 Task: Write the Phone "+14845211120" Under New Vendor in New Bill.
Action: Mouse moved to (118, 15)
Screenshot: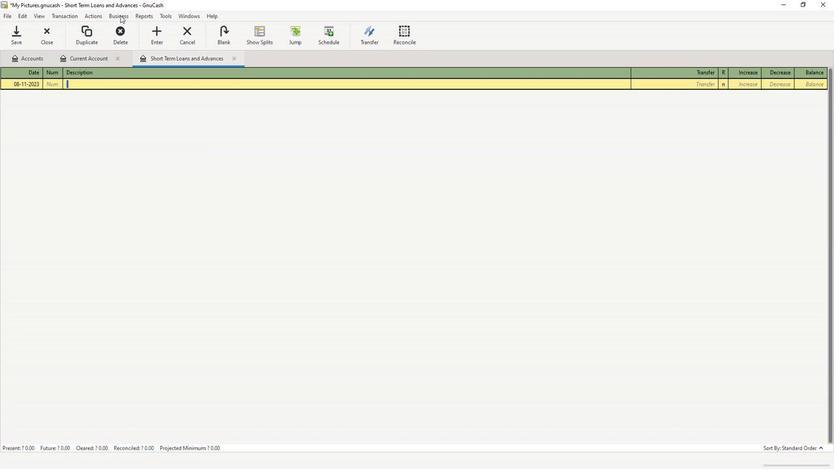 
Action: Mouse pressed left at (118, 15)
Screenshot: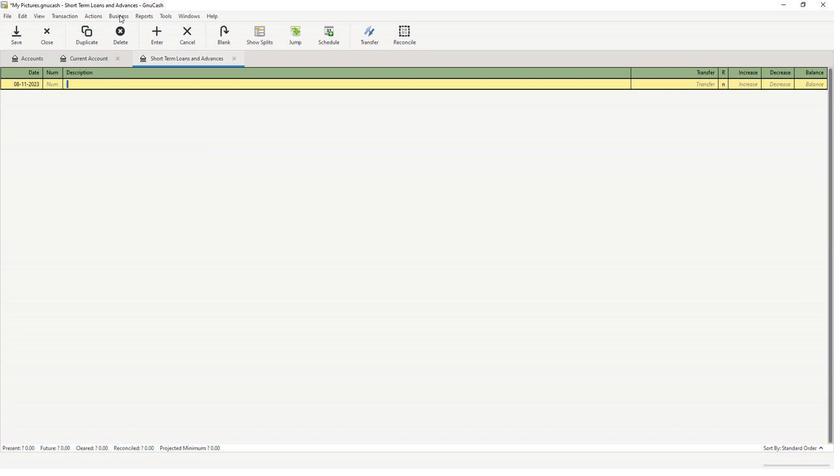 
Action: Mouse moved to (129, 39)
Screenshot: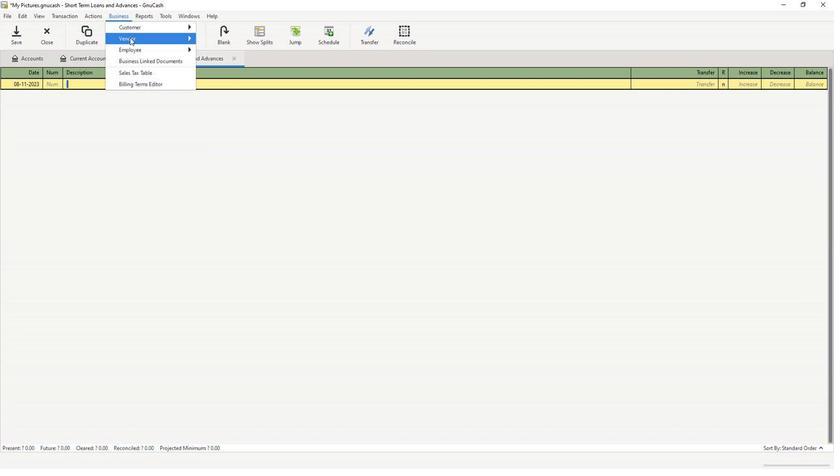 
Action: Mouse pressed left at (129, 39)
Screenshot: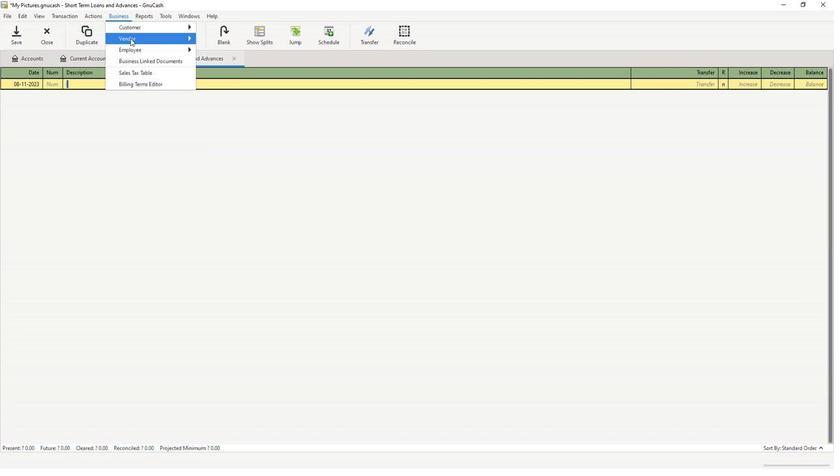 
Action: Mouse moved to (217, 71)
Screenshot: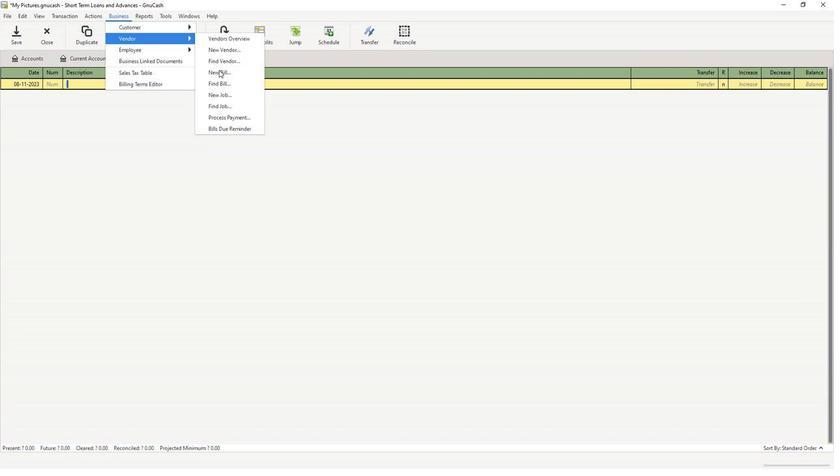 
Action: Mouse pressed left at (217, 71)
Screenshot: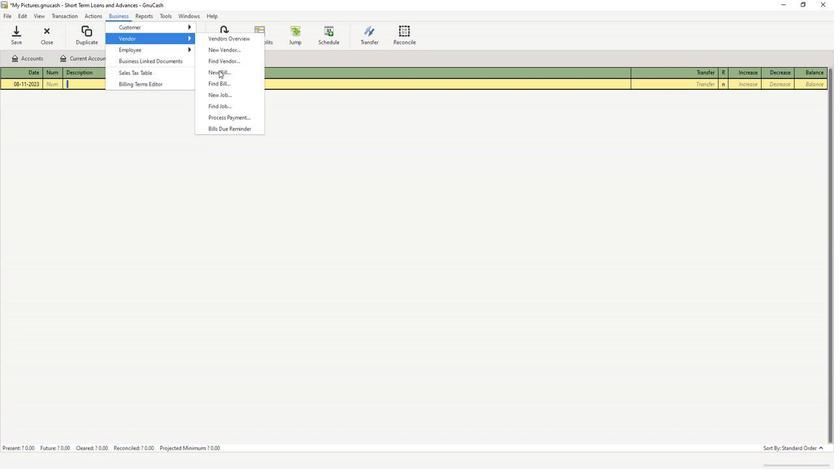 
Action: Mouse moved to (465, 222)
Screenshot: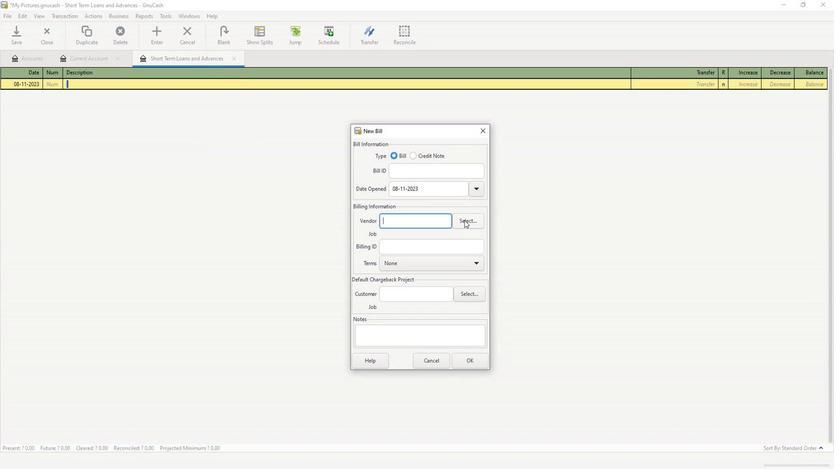 
Action: Mouse pressed left at (465, 222)
Screenshot: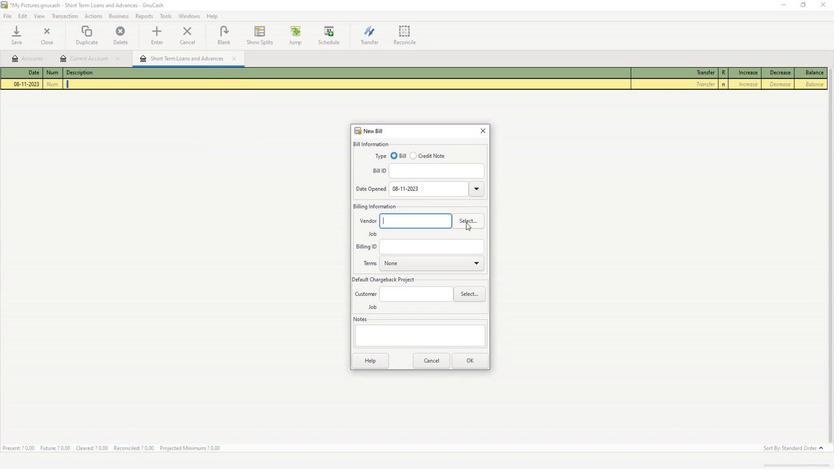 
Action: Mouse moved to (453, 307)
Screenshot: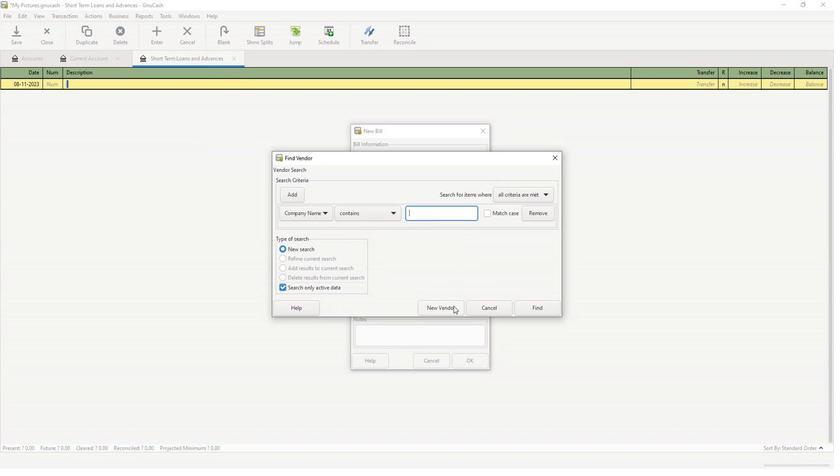 
Action: Mouse pressed left at (453, 307)
Screenshot: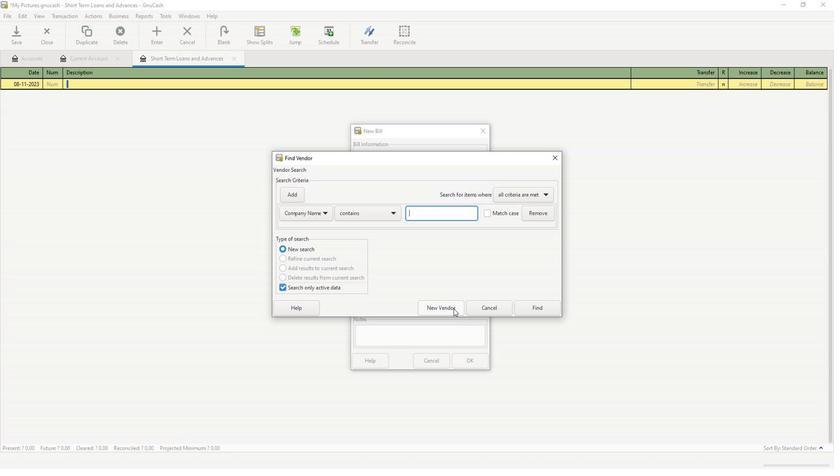 
Action: Mouse moved to (410, 292)
Screenshot: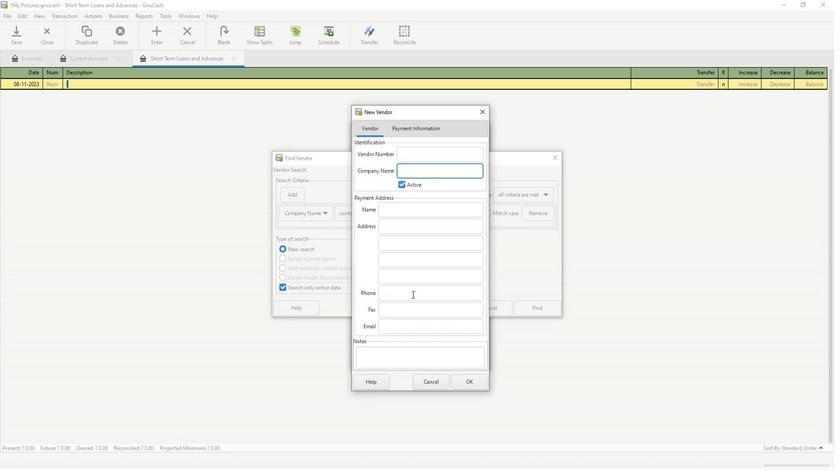 
Action: Mouse pressed left at (410, 292)
Screenshot: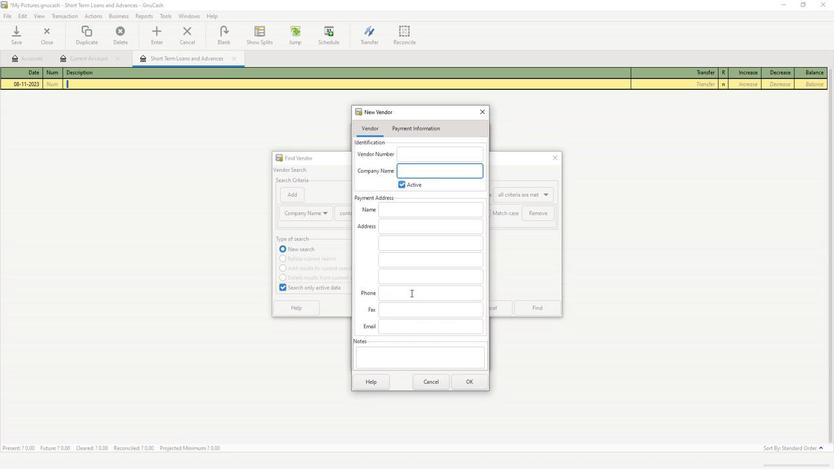 
Action: Key pressed 14
Screenshot: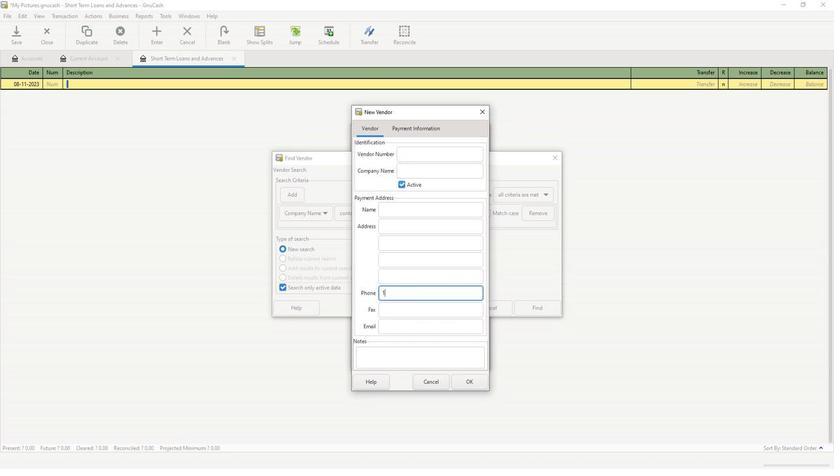 
Action: Mouse moved to (409, 292)
Screenshot: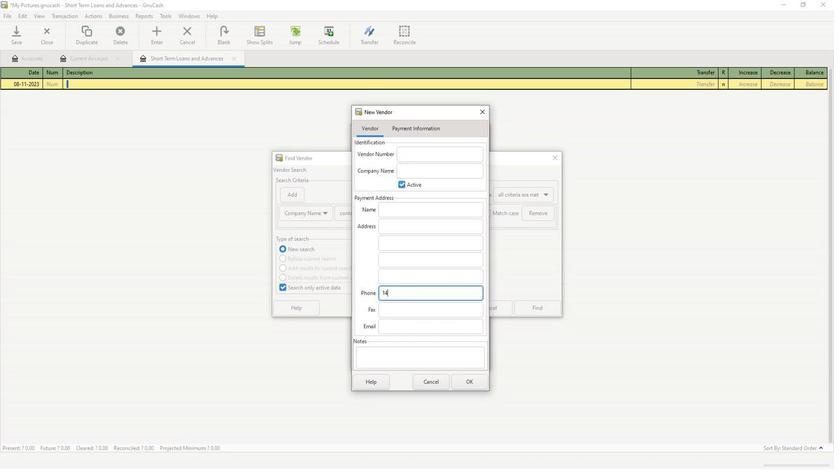 
Action: Key pressed 845211120
Screenshot: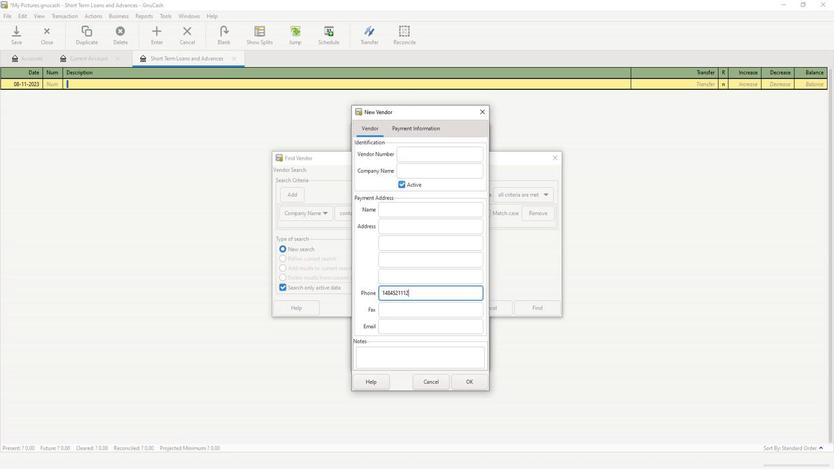 
Action: Mouse moved to (470, 381)
Screenshot: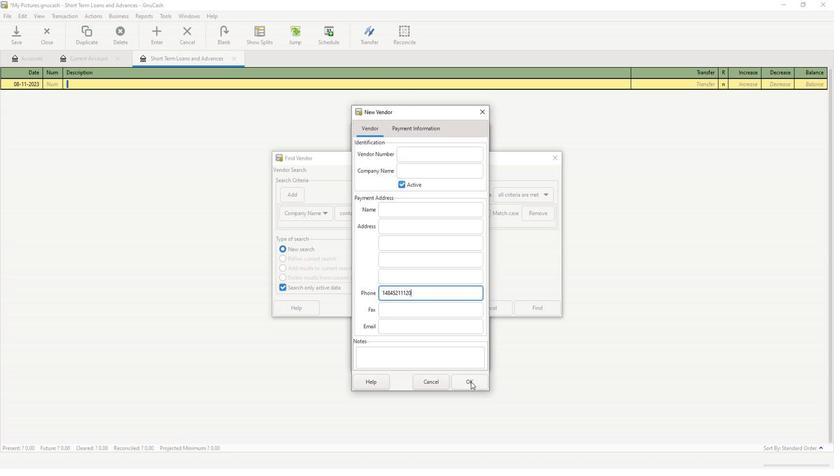 
